 Task: In the  document growth.epub Insert the command  'Viewing'Email the file to   'softage.3@softage.net', with message attached Attention Needed: Please prioritize going through the email I've sent. and file type: Plain Text
Action: Mouse moved to (1122, 97)
Screenshot: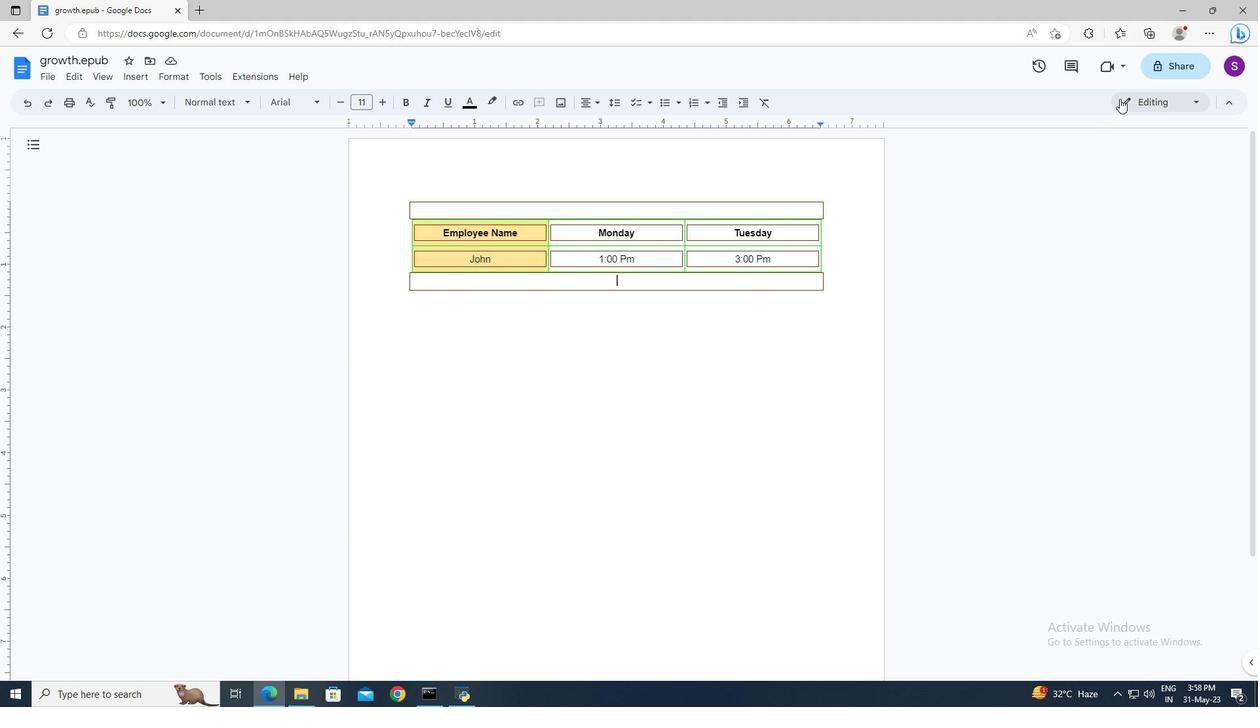 
Action: Mouse pressed left at (1122, 97)
Screenshot: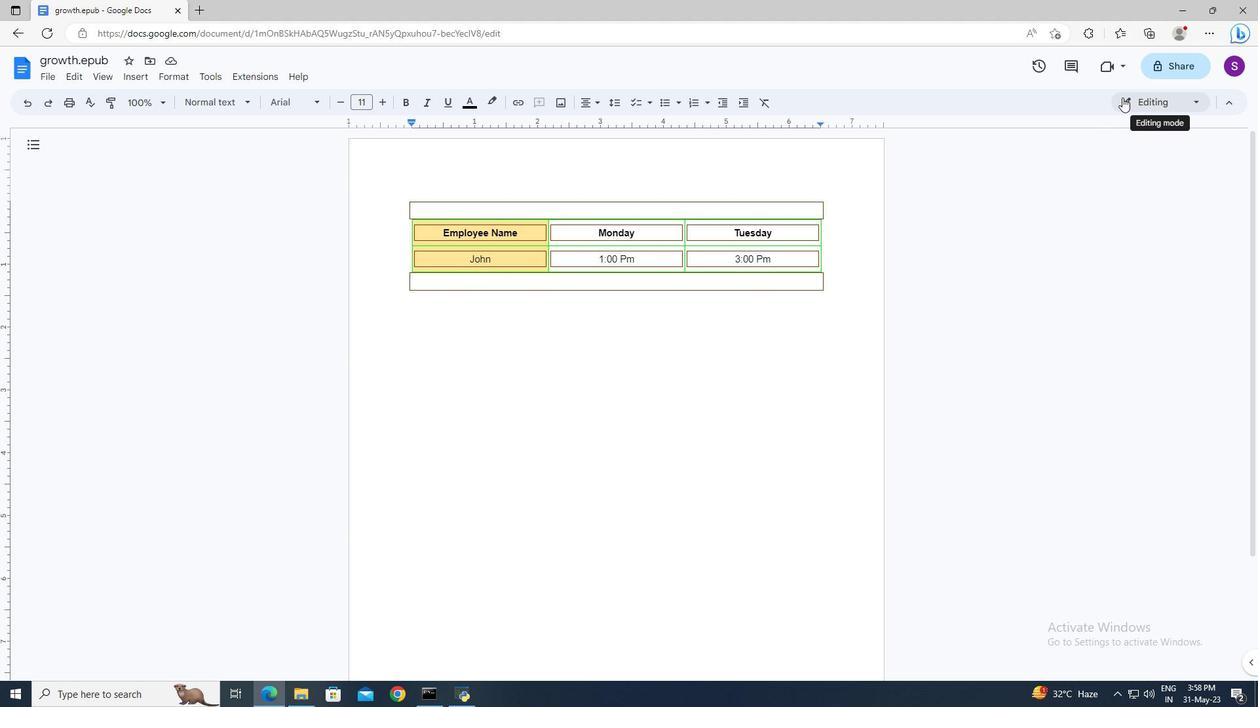
Action: Mouse moved to (1111, 196)
Screenshot: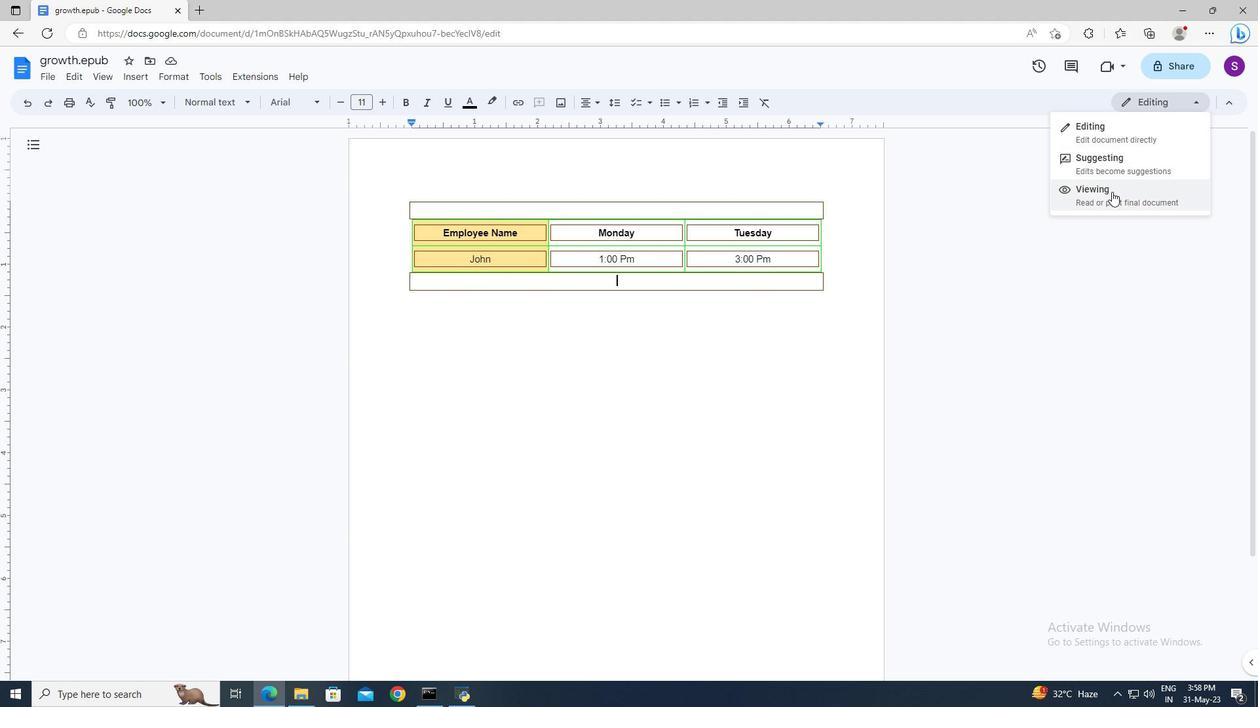 
Action: Mouse pressed left at (1111, 196)
Screenshot: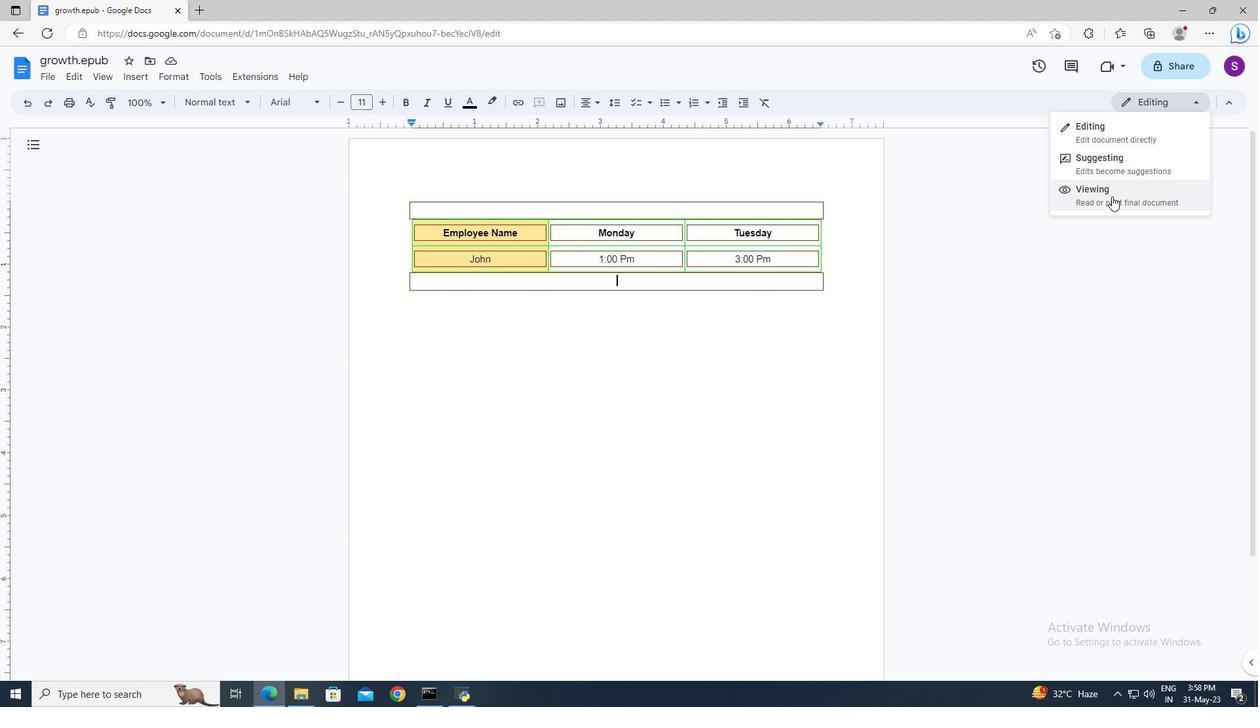 
Action: Mouse moved to (44, 75)
Screenshot: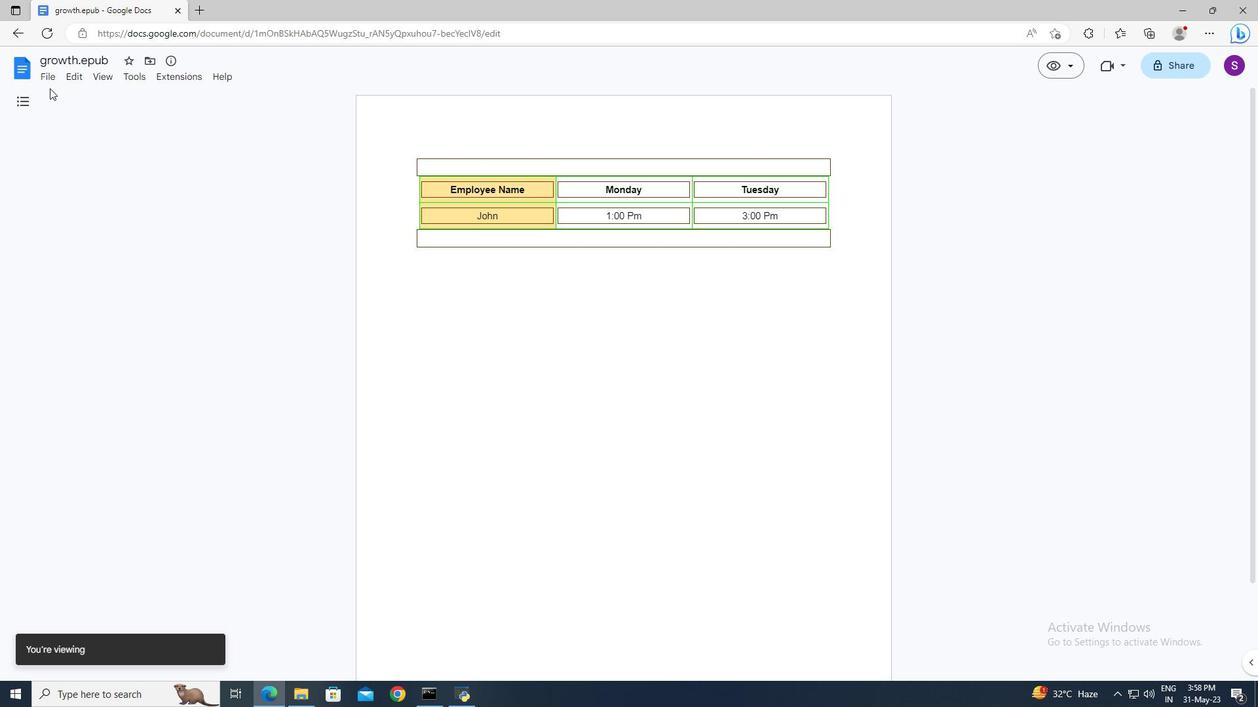 
Action: Mouse pressed left at (44, 75)
Screenshot: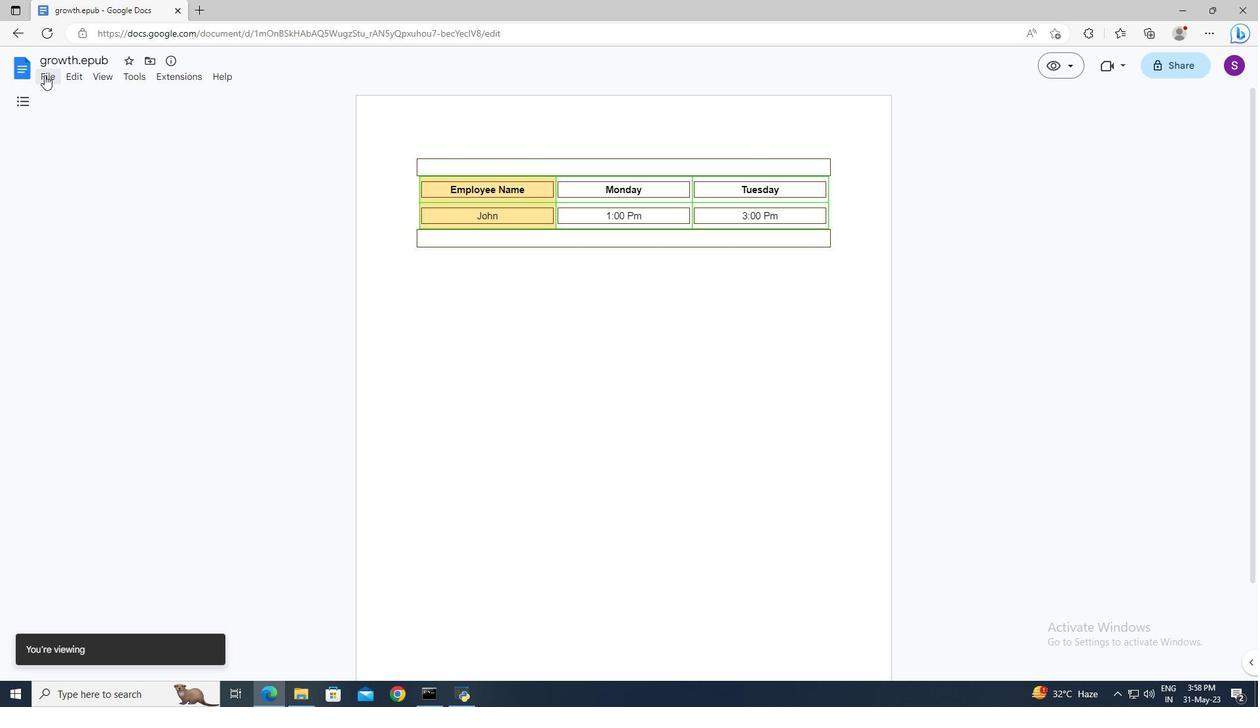 
Action: Mouse moved to (271, 199)
Screenshot: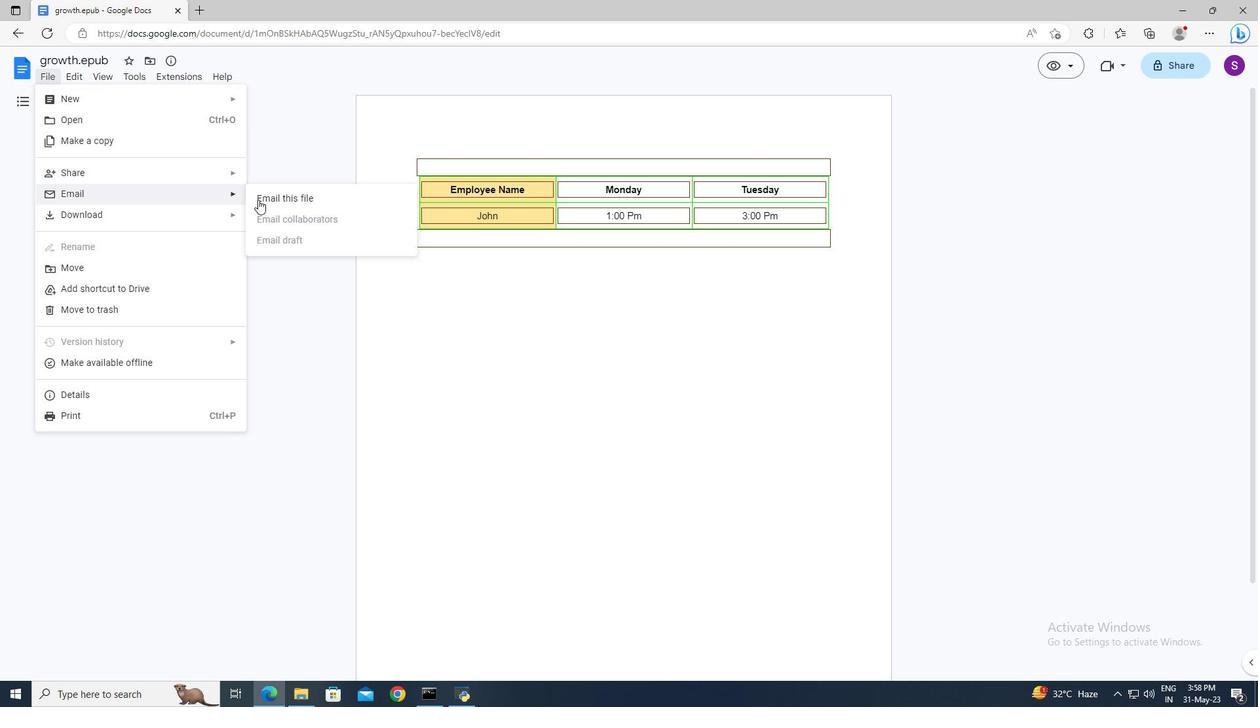 
Action: Mouse pressed left at (271, 199)
Screenshot: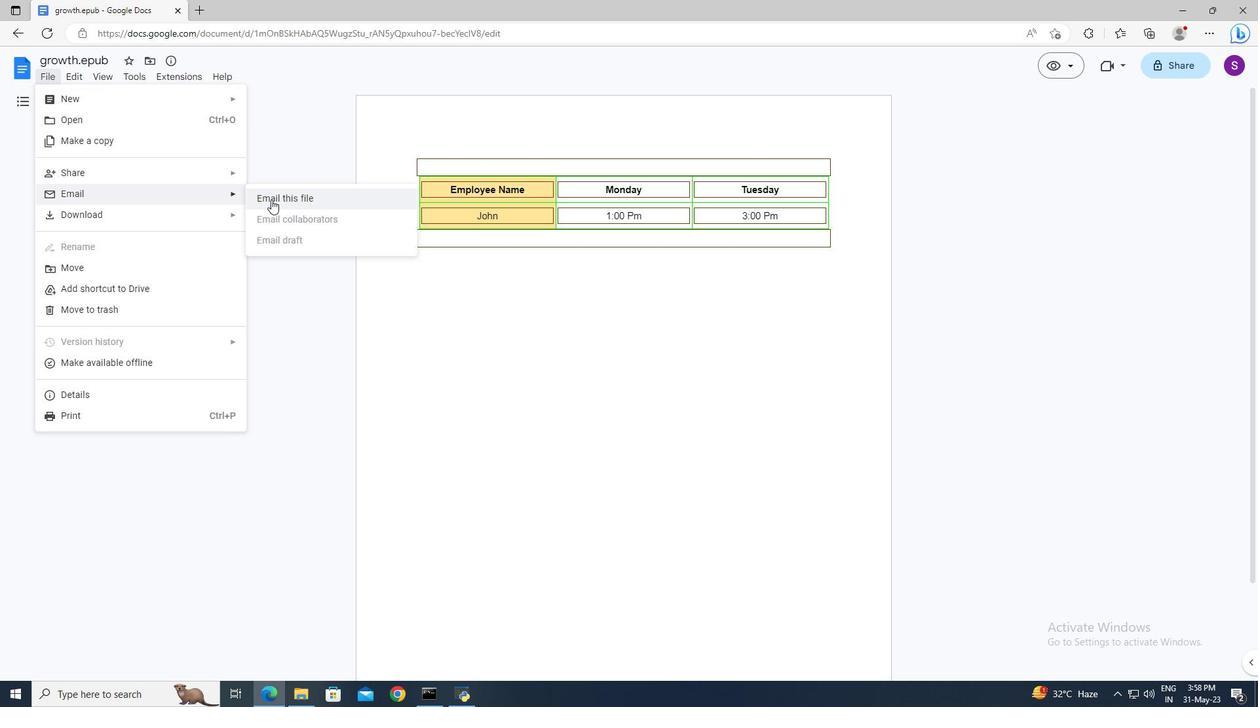 
Action: Mouse moved to (513, 283)
Screenshot: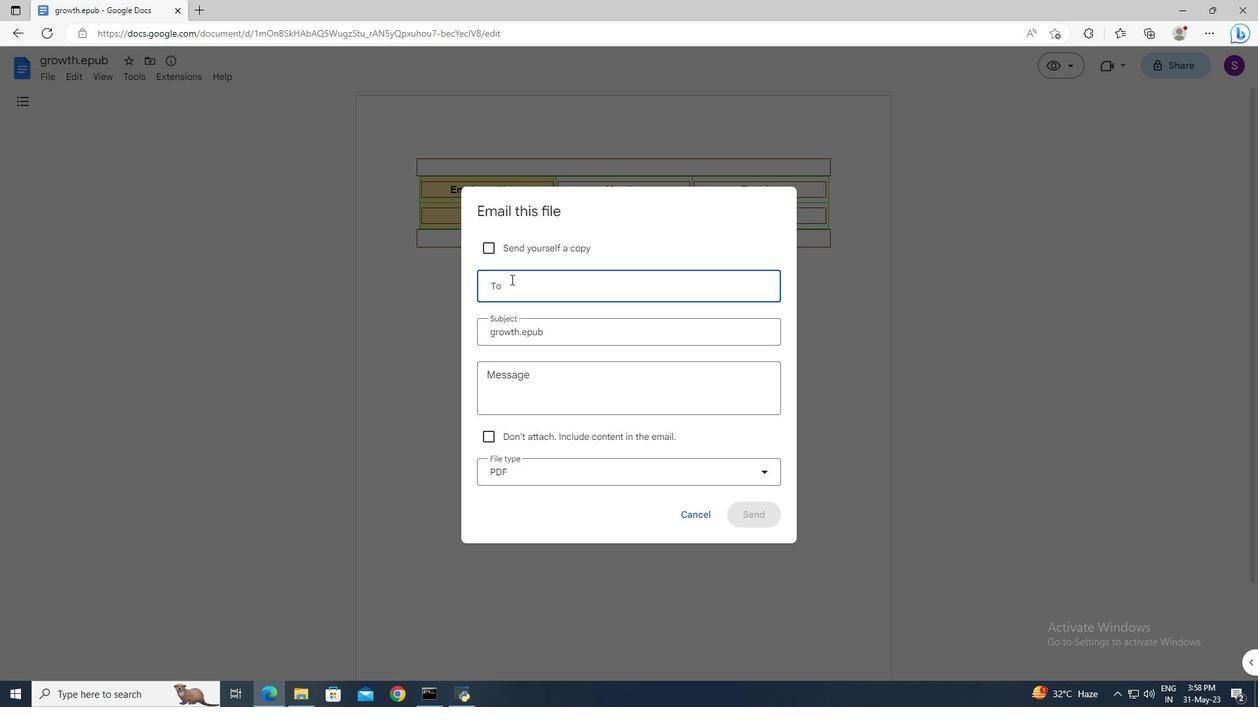 
Action: Mouse pressed left at (513, 283)
Screenshot: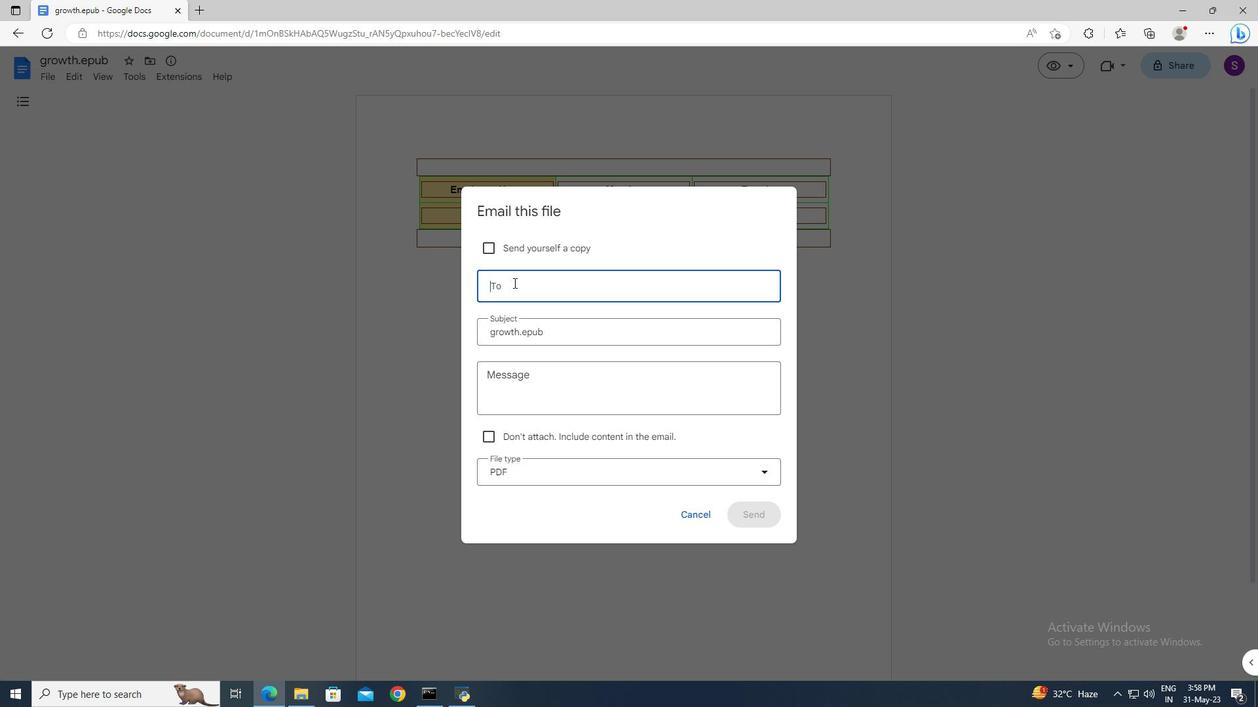 
Action: Key pressed softage.3<Key.shift><Key.shift><Key.shift><Key.shift><Key.shift>@softage.net<Key.enter>
Screenshot: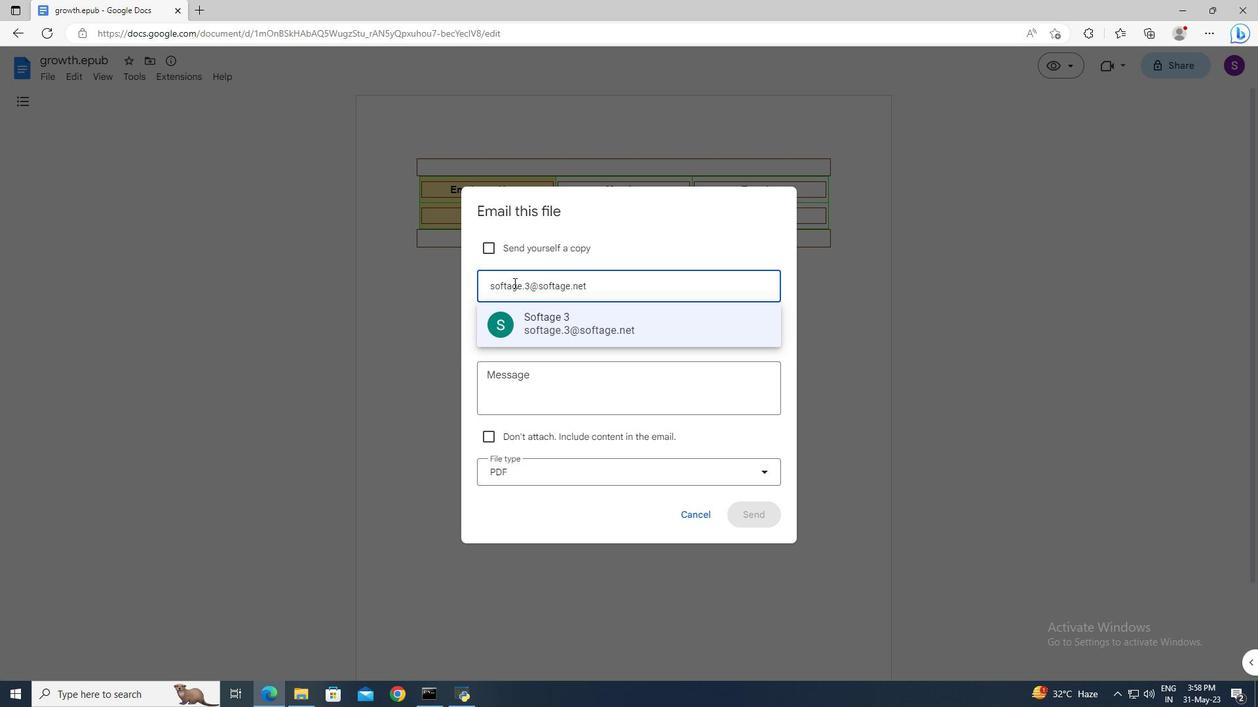 
Action: Mouse moved to (516, 379)
Screenshot: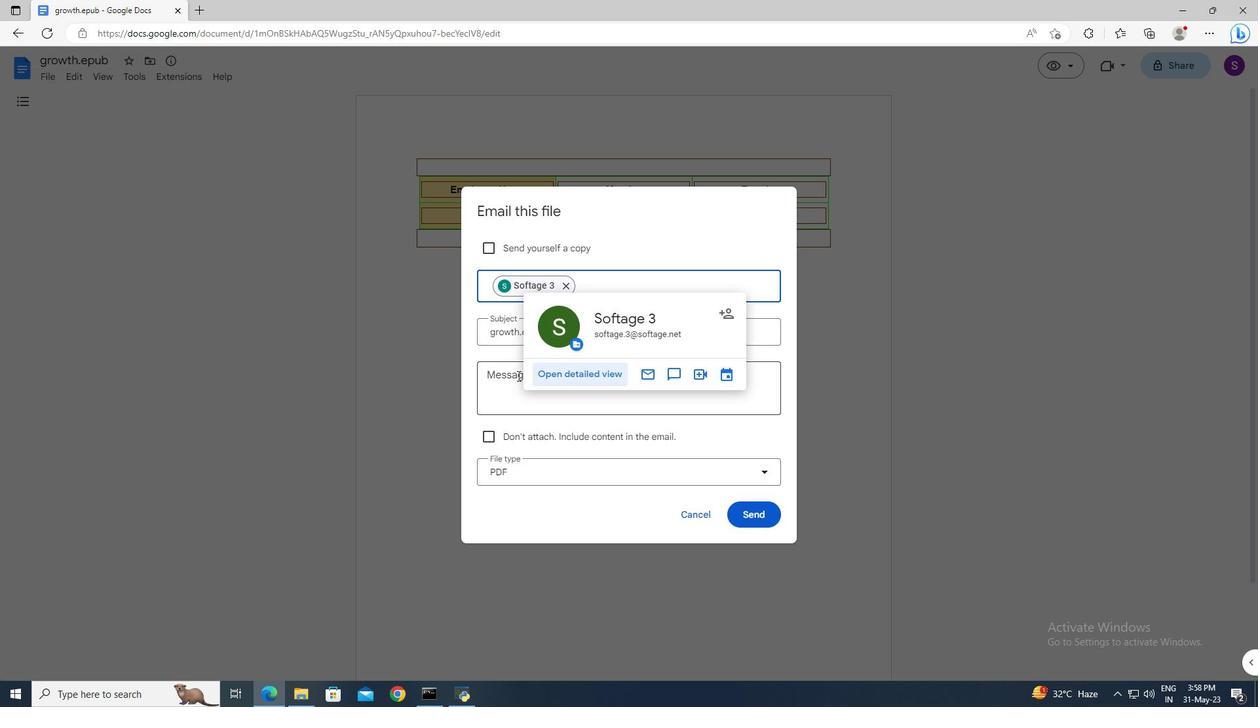 
Action: Mouse pressed left at (516, 379)
Screenshot: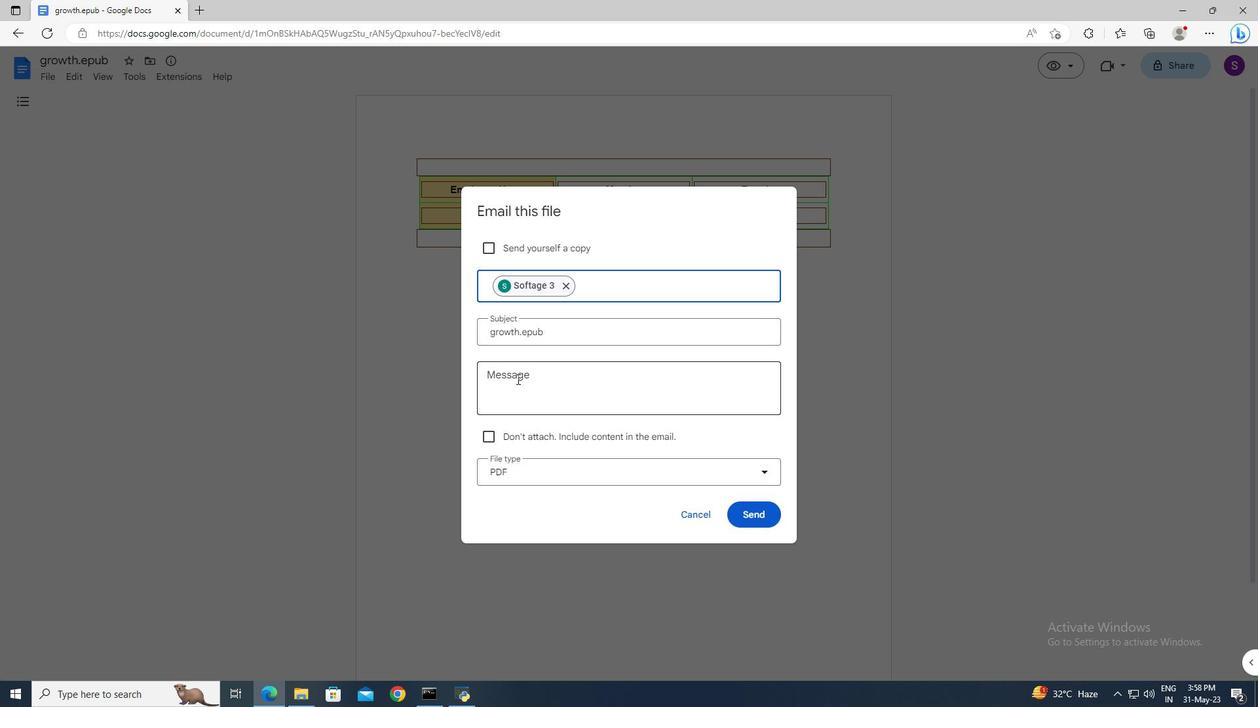 
Action: Key pressed <Key.shift>Attention<Key.space><Key.shift>Needed<Key.shift>:<Key.space><Key.shift>Please<Key.space>prioritize<Key.space>going<Key.space>through<Key.space>the<Key.space>email<Key.space><Key.shift>I've<Key.space>sent.
Screenshot: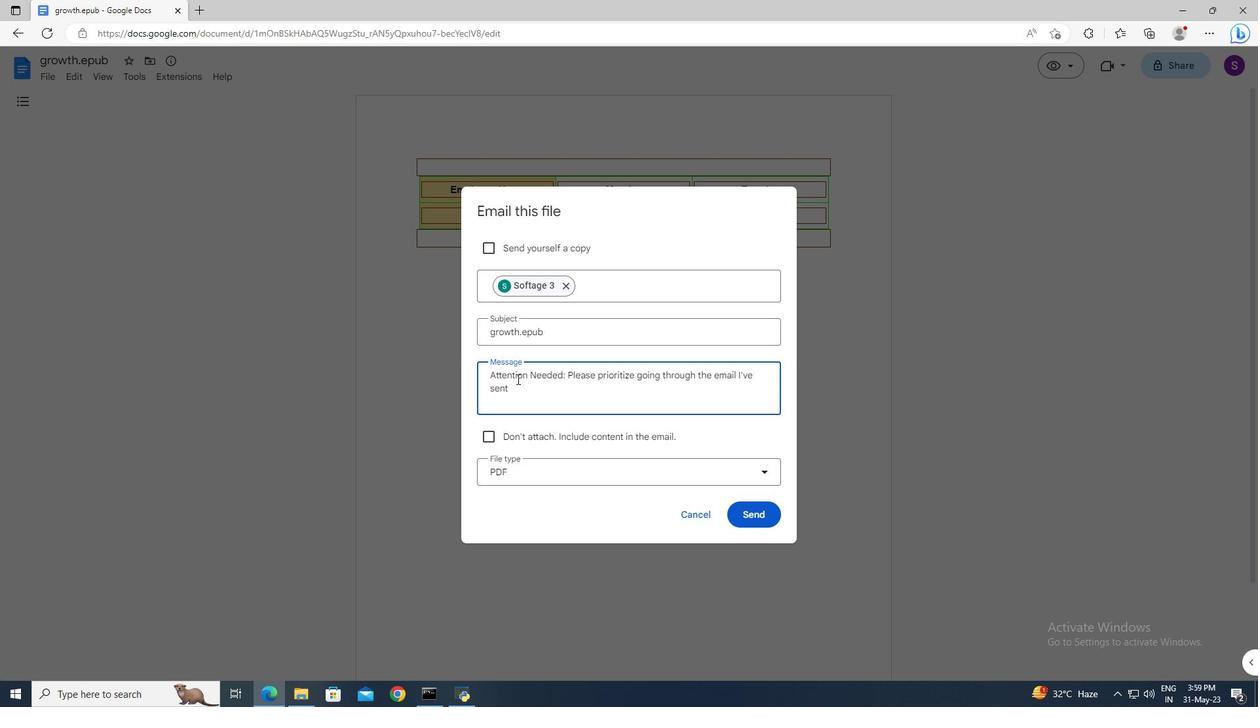 
Action: Mouse moved to (516, 471)
Screenshot: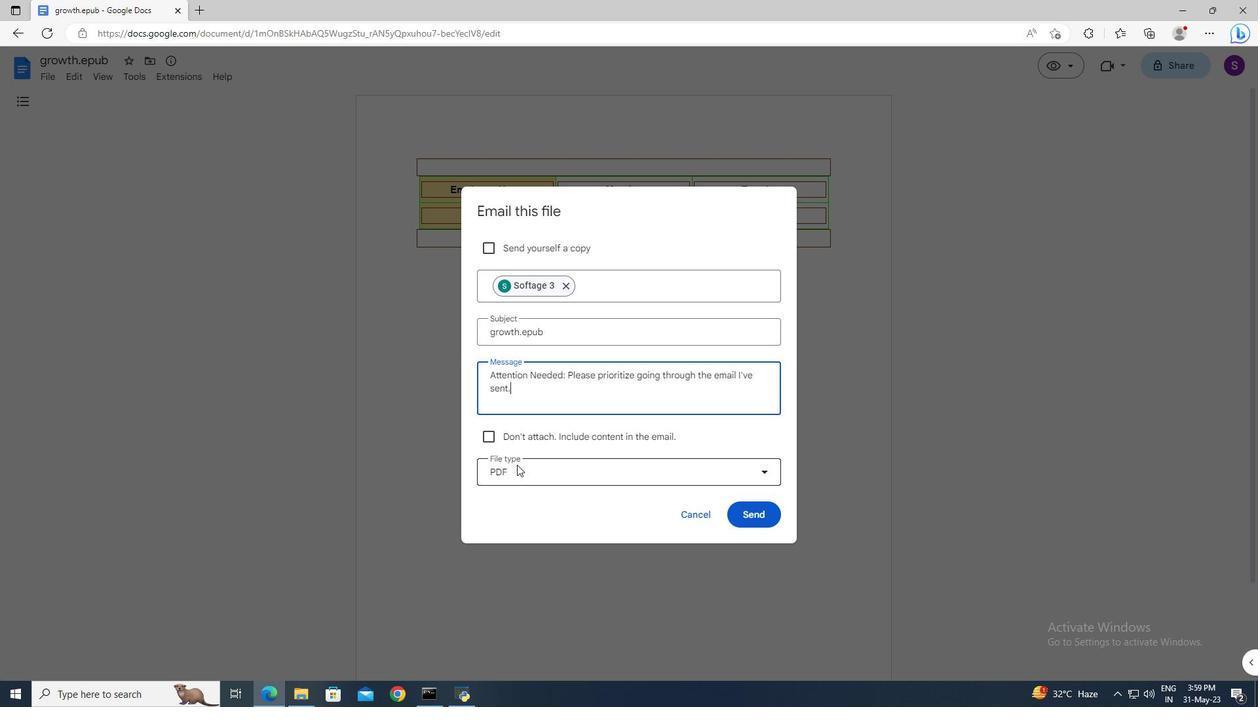
Action: Mouse pressed left at (516, 471)
Screenshot: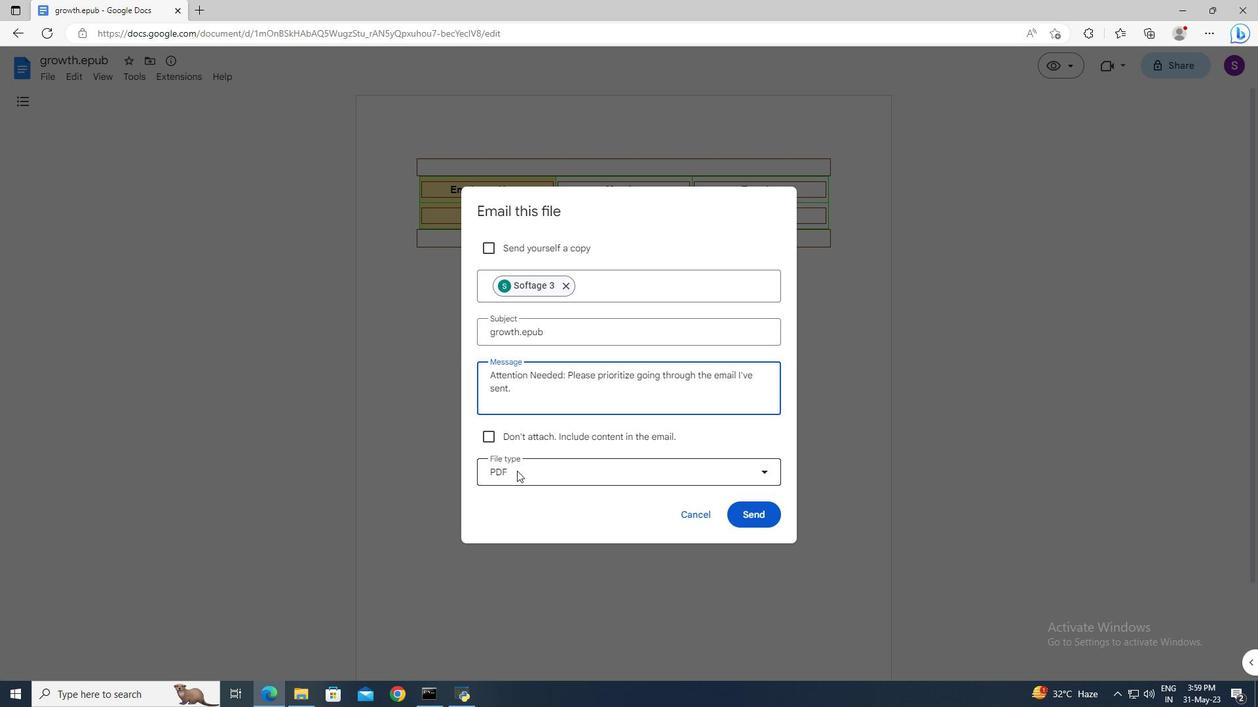
Action: Mouse moved to (520, 608)
Screenshot: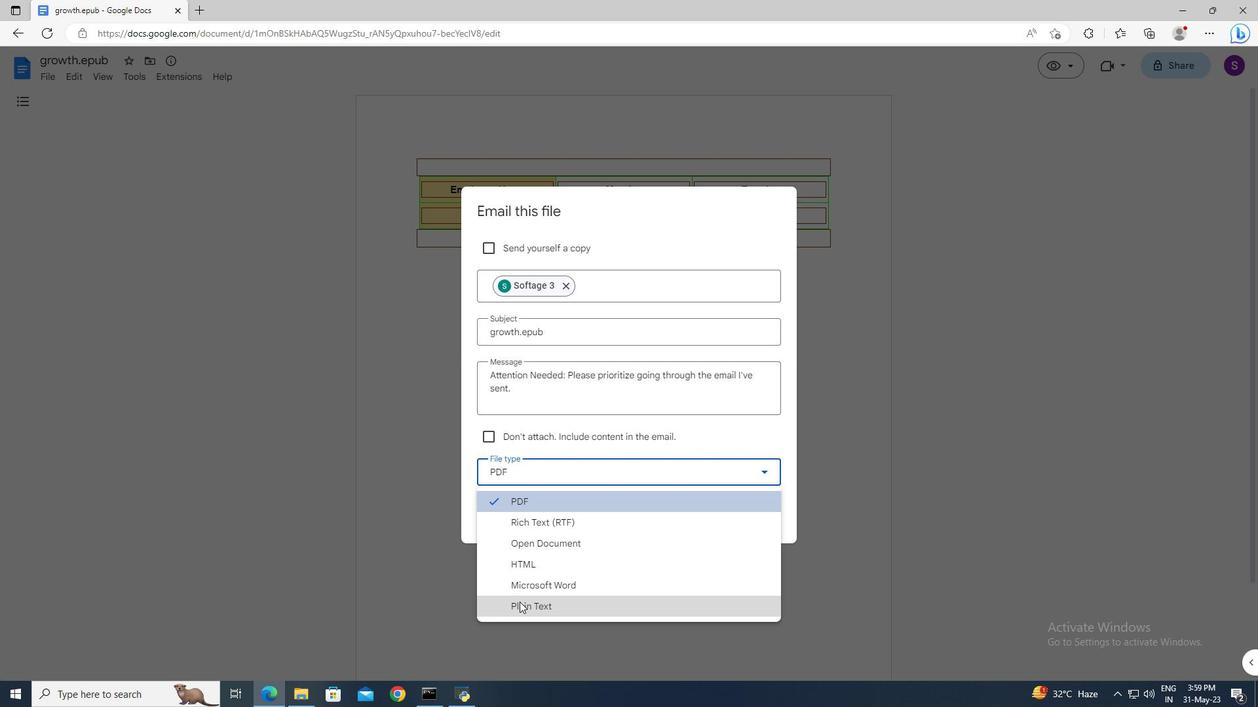 
Action: Mouse pressed left at (520, 608)
Screenshot: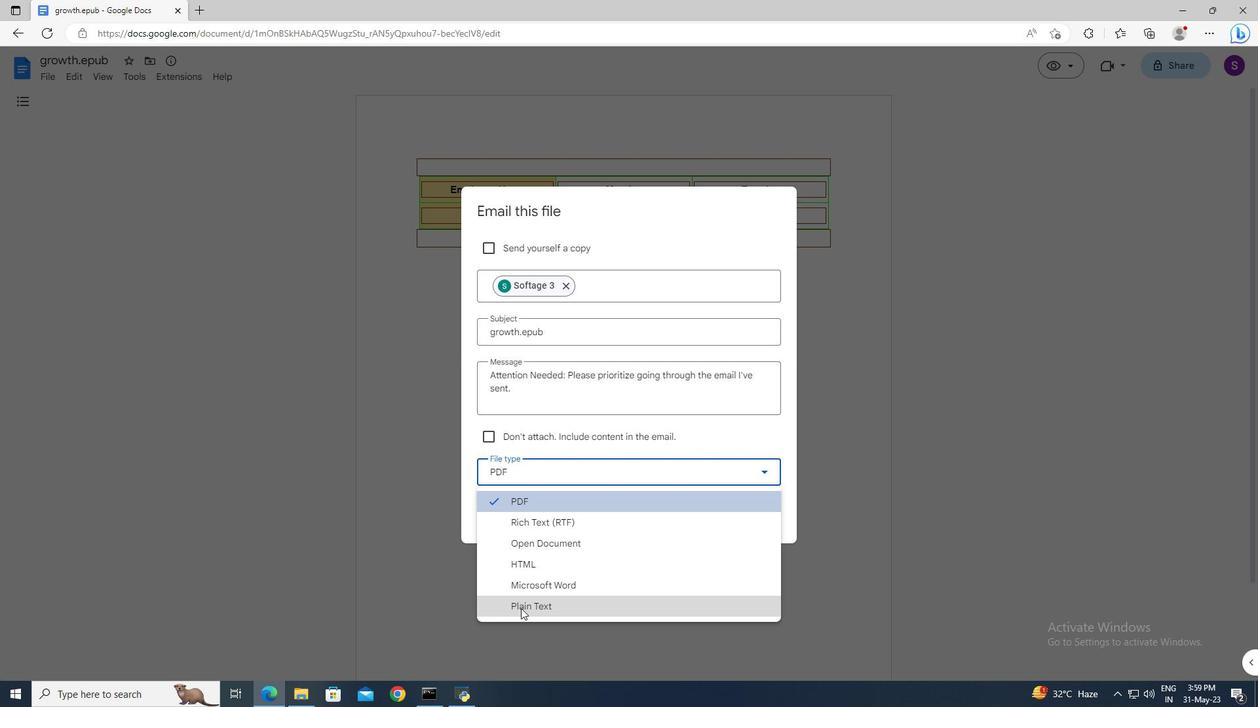 
Action: Mouse moved to (746, 518)
Screenshot: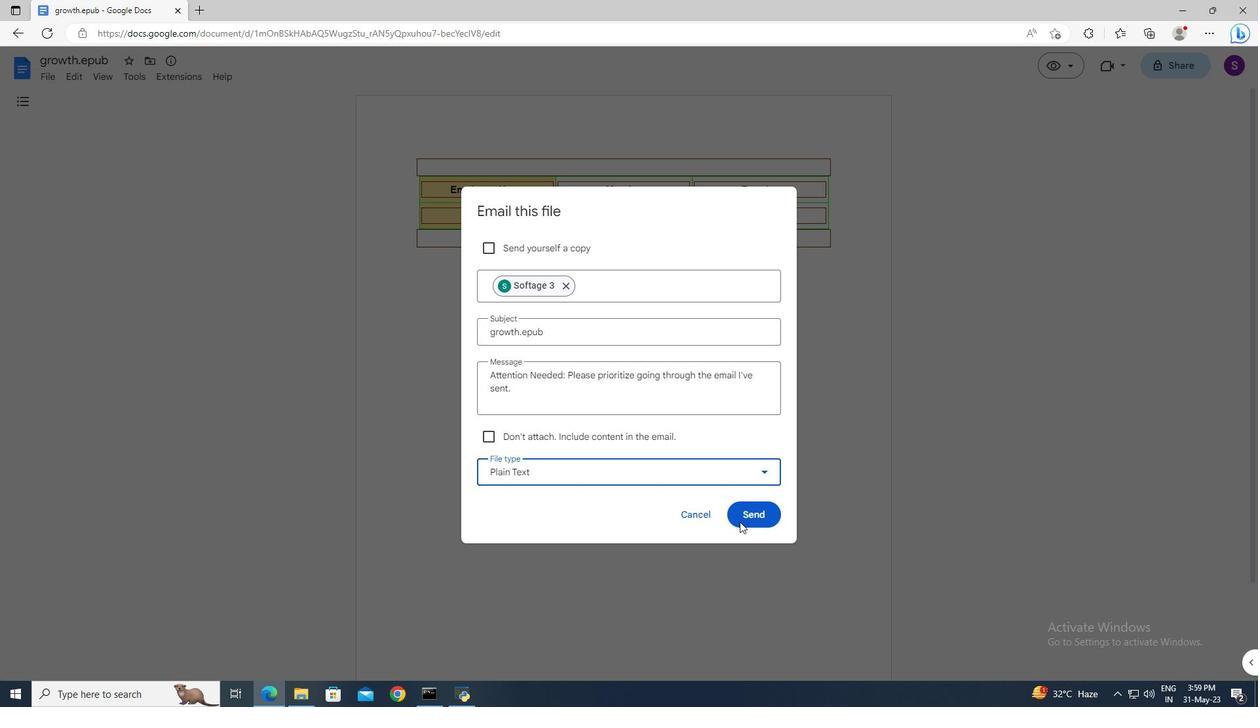 
Action: Mouse pressed left at (746, 518)
Screenshot: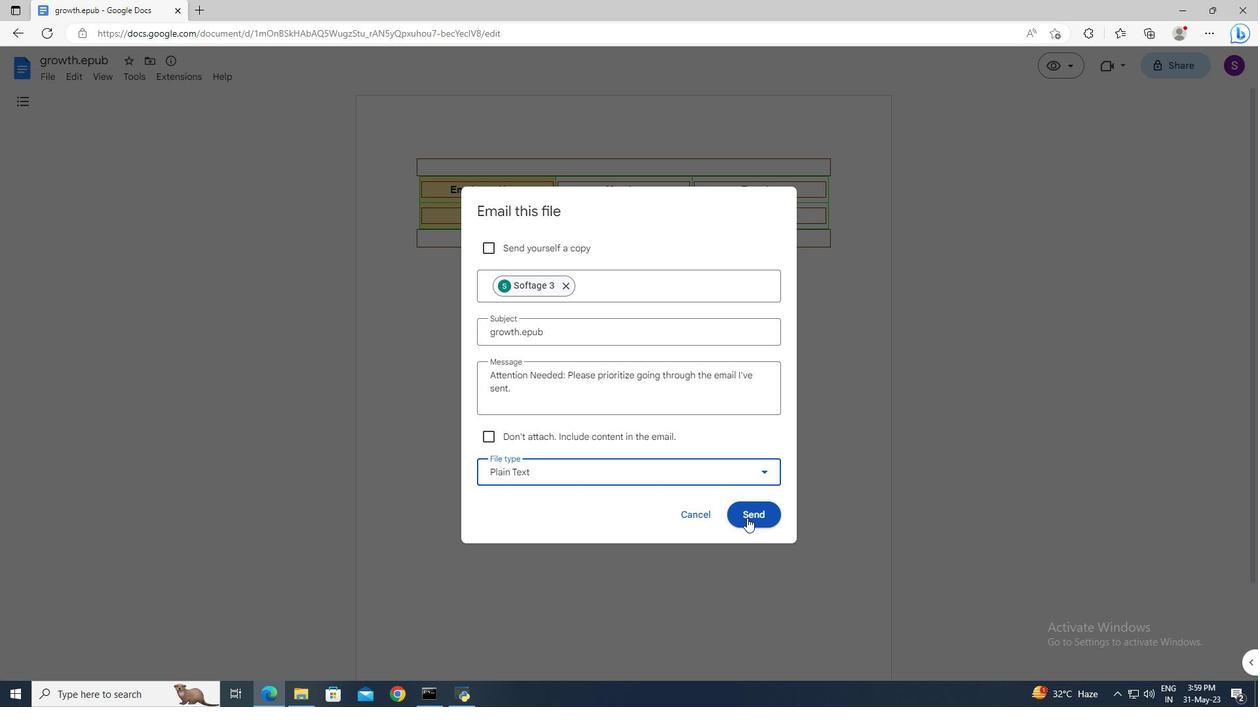 
